 Task: Add the task  Develop a new customer relationship management (CRM) system to the section Agile Alphas in the project AgileAvail and add a Due Date to the respective task as 2023/09/20
Action: Mouse moved to (77, 306)
Screenshot: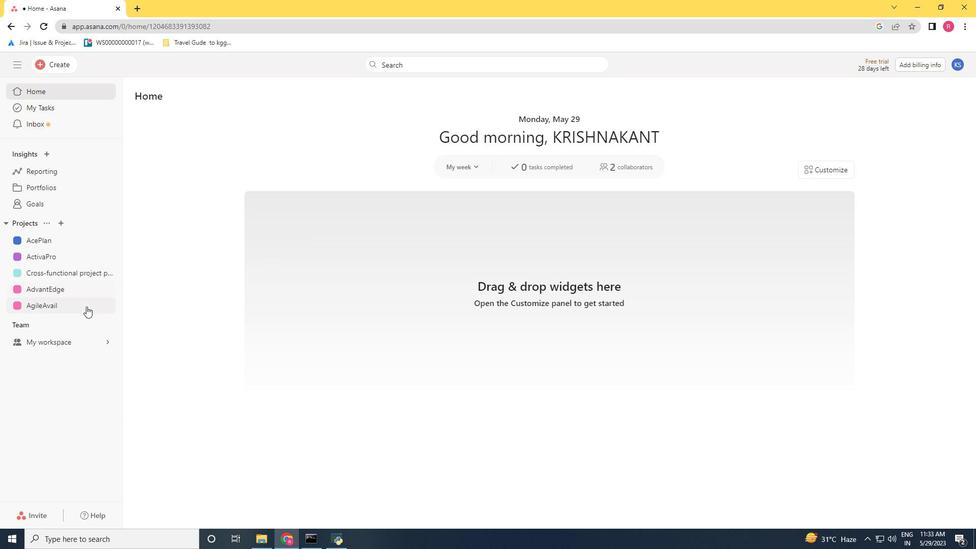 
Action: Mouse pressed left at (77, 306)
Screenshot: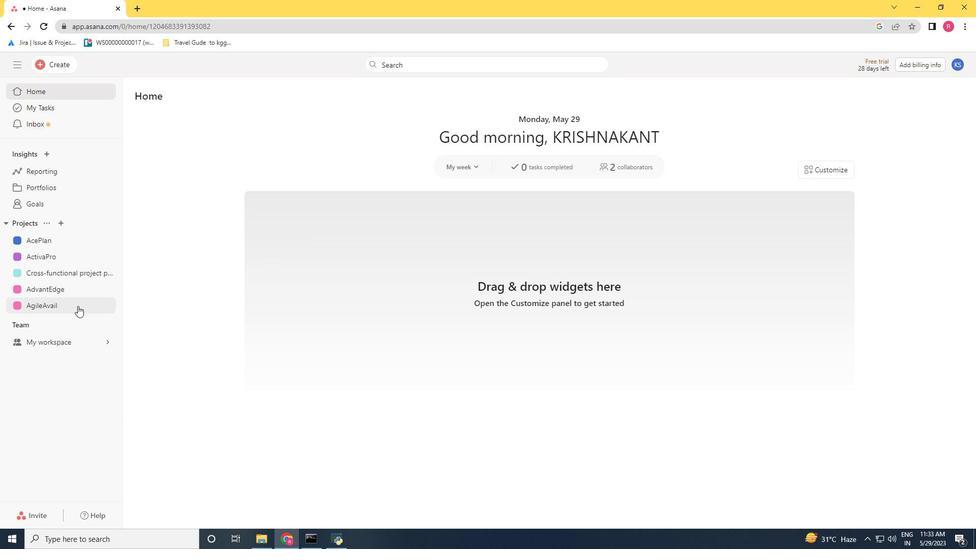 
Action: Mouse moved to (239, 313)
Screenshot: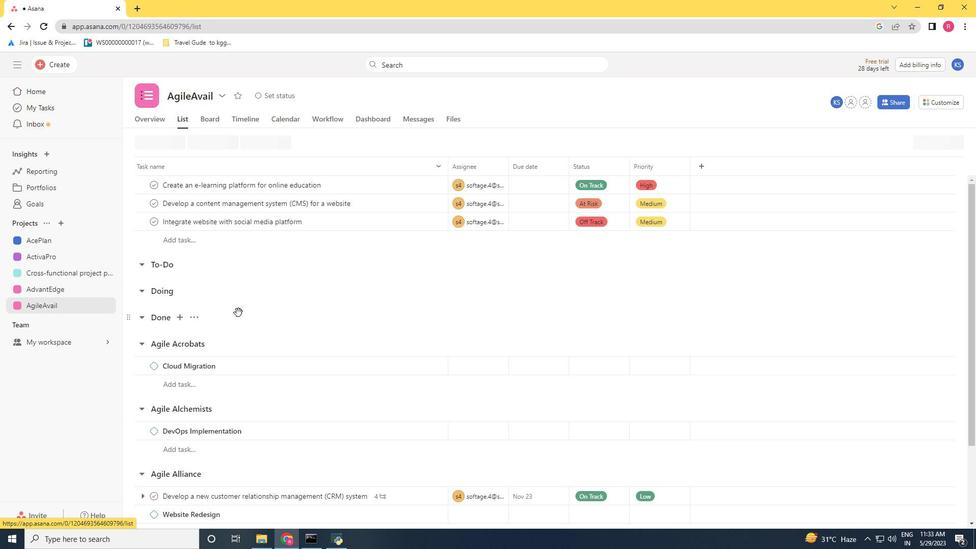 
Action: Mouse scrolled (239, 313) with delta (0, 0)
Screenshot: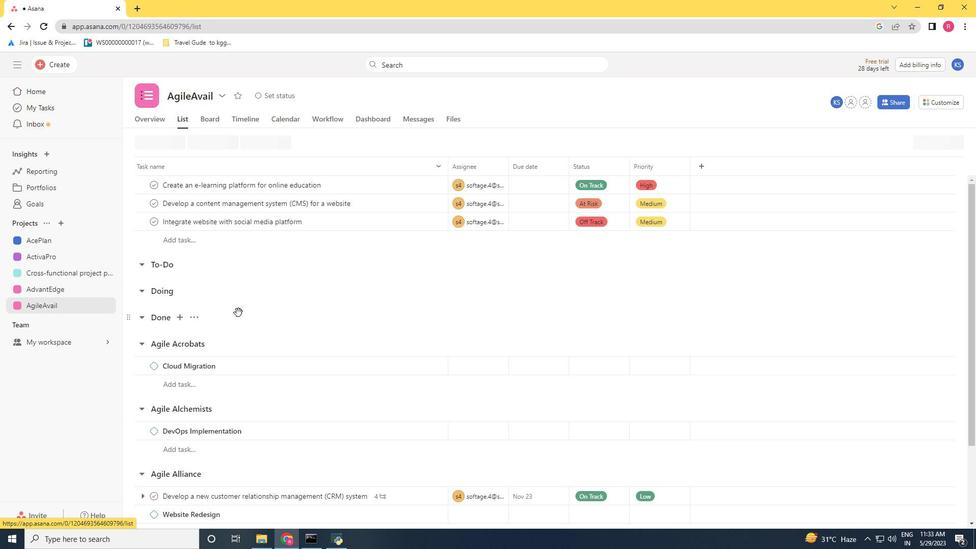 
Action: Mouse moved to (239, 317)
Screenshot: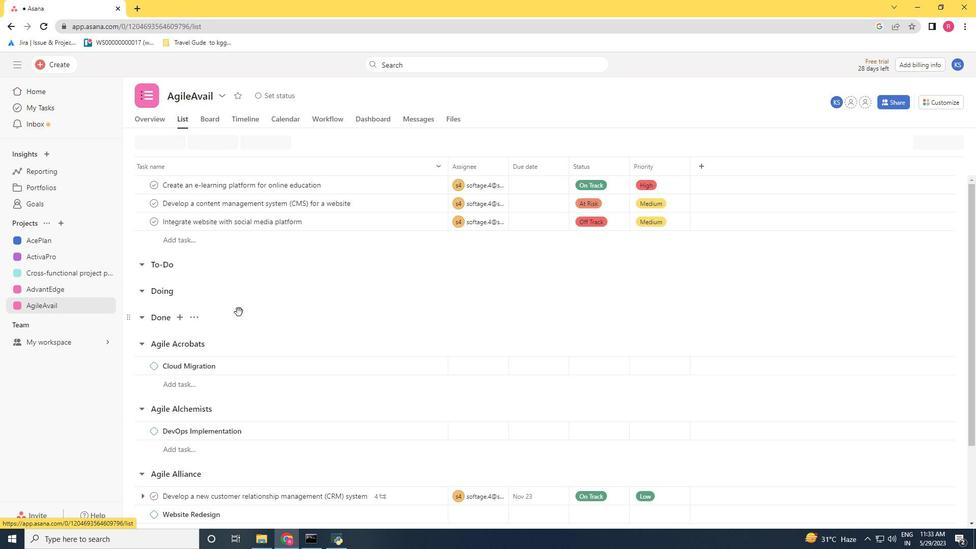 
Action: Mouse scrolled (239, 316) with delta (0, 0)
Screenshot: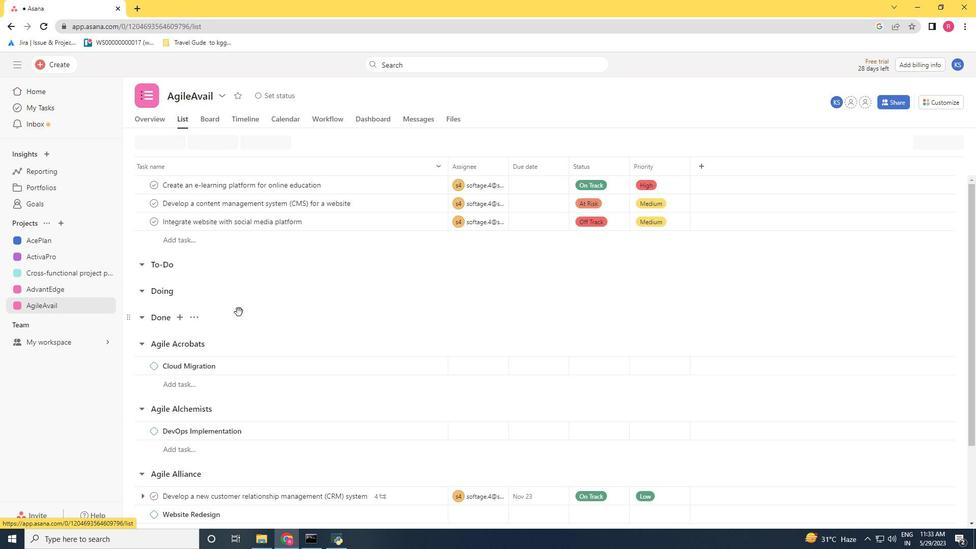 
Action: Mouse moved to (239, 320)
Screenshot: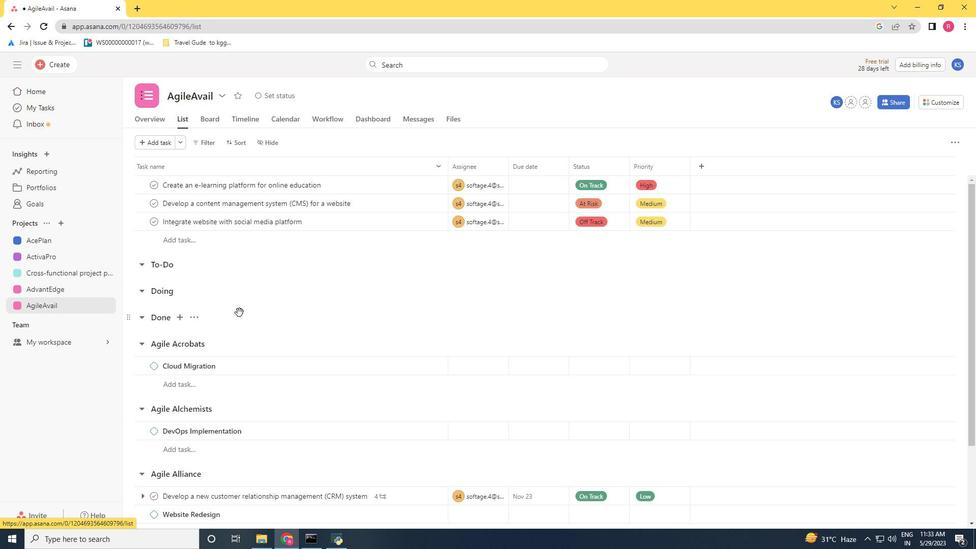 
Action: Mouse scrolled (239, 320) with delta (0, 0)
Screenshot: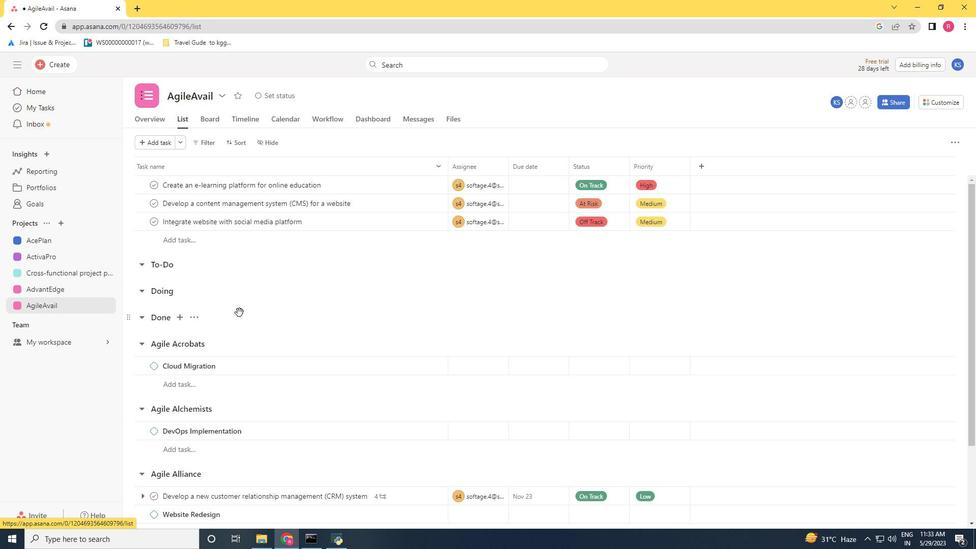 
Action: Mouse moved to (239, 330)
Screenshot: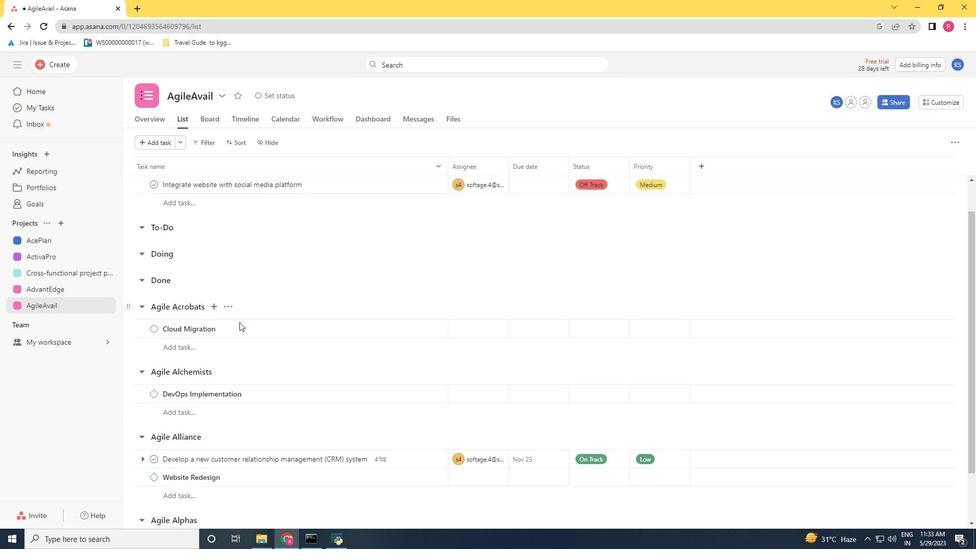 
Action: Mouse scrolled (239, 324) with delta (0, 0)
Screenshot: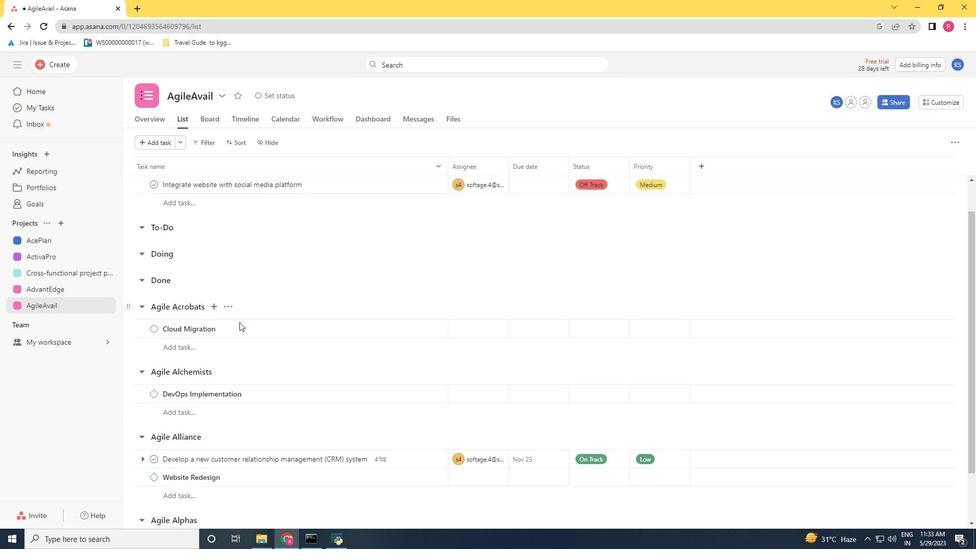 
Action: Mouse moved to (239, 339)
Screenshot: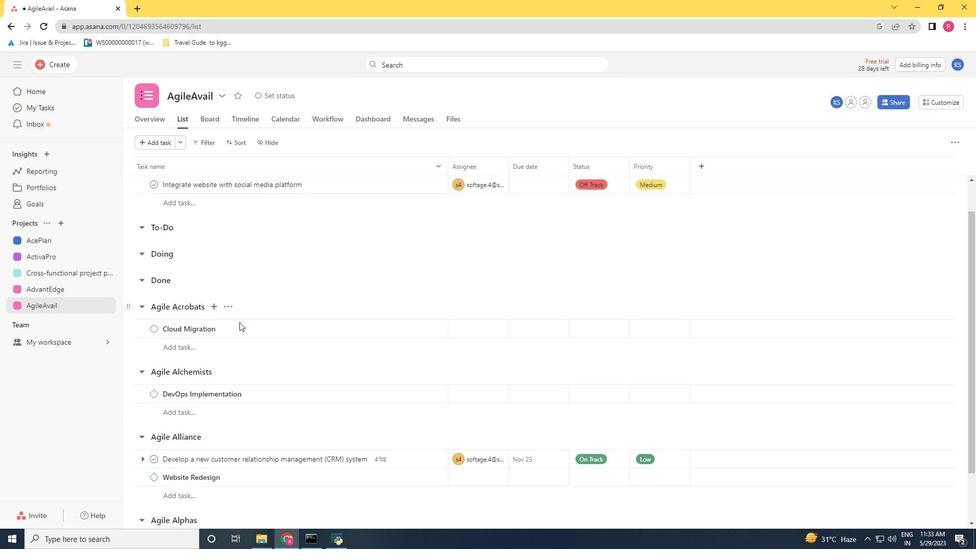 
Action: Mouse scrolled (239, 329) with delta (0, 0)
Screenshot: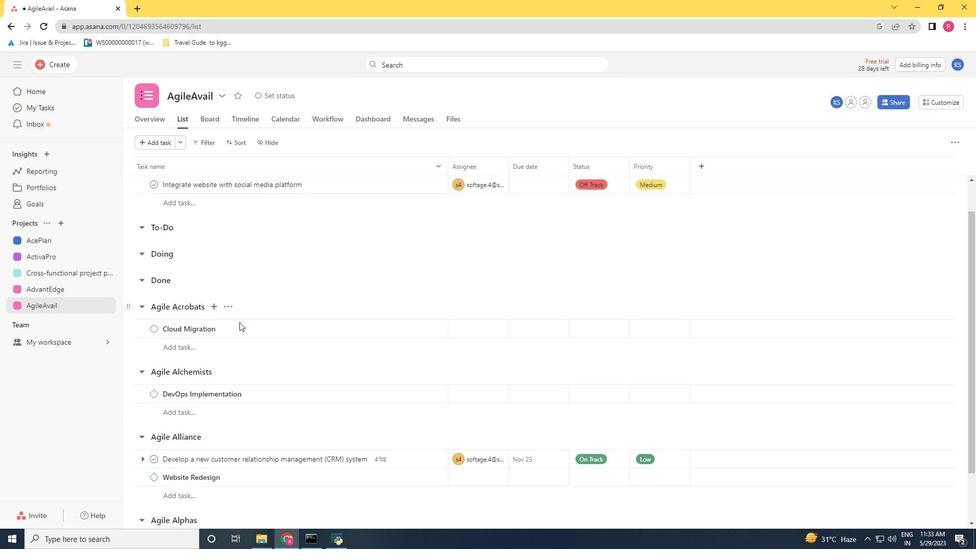 
Action: Mouse moved to (237, 364)
Screenshot: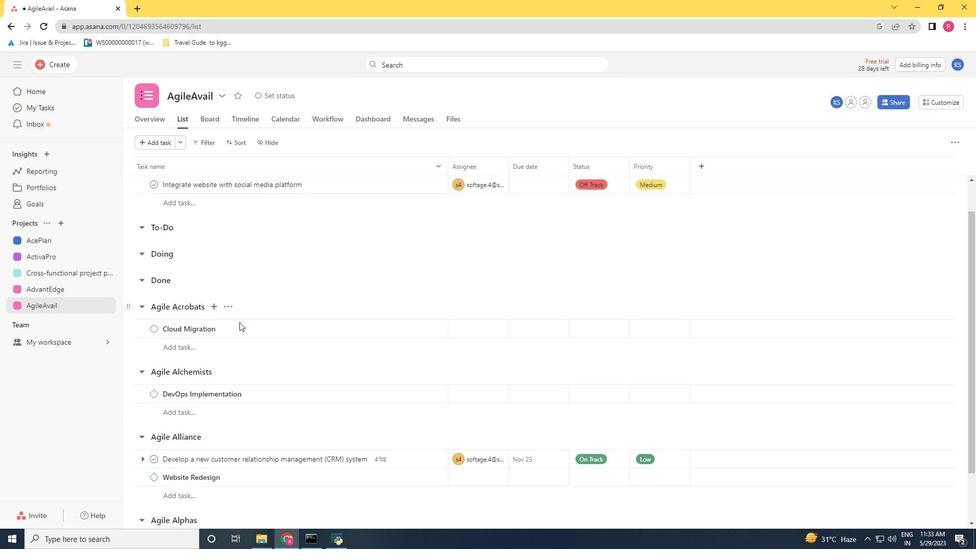 
Action: Mouse scrolled (238, 340) with delta (0, 0)
Screenshot: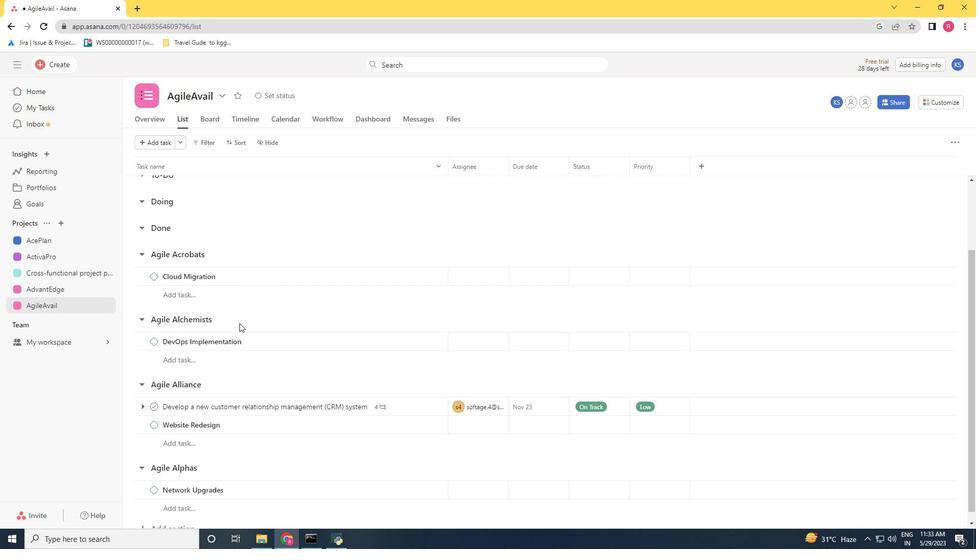 
Action: Mouse moved to (237, 366)
Screenshot: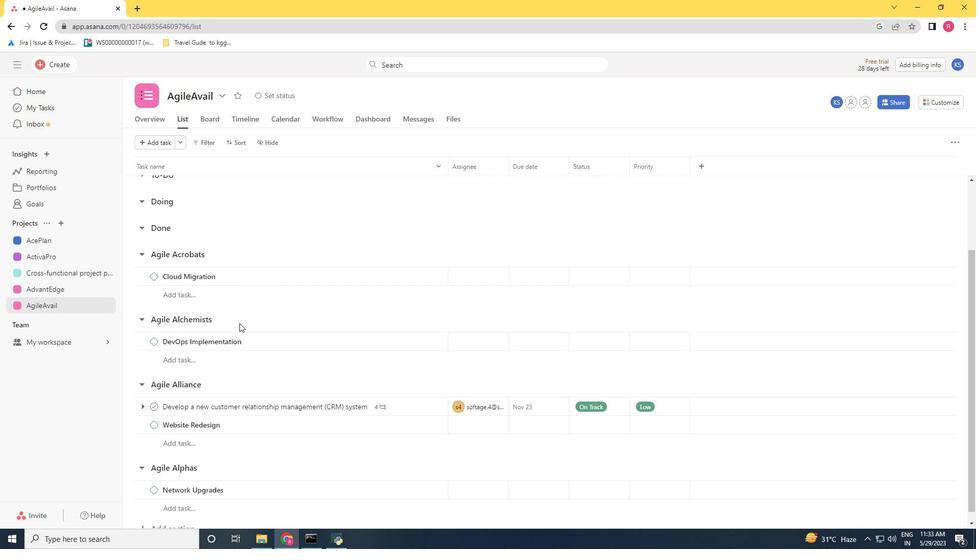 
Action: Mouse scrolled (237, 354) with delta (0, 0)
Screenshot: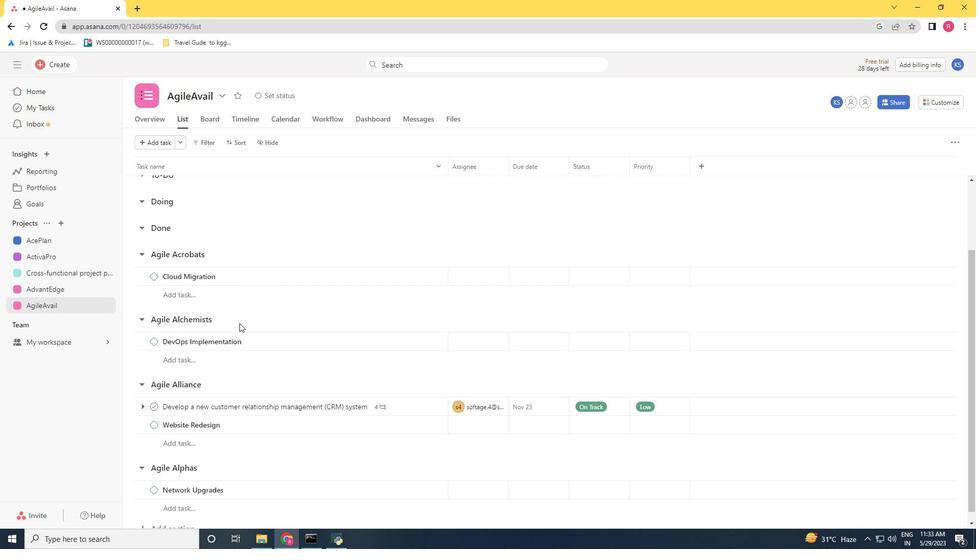 
Action: Mouse moved to (425, 400)
Screenshot: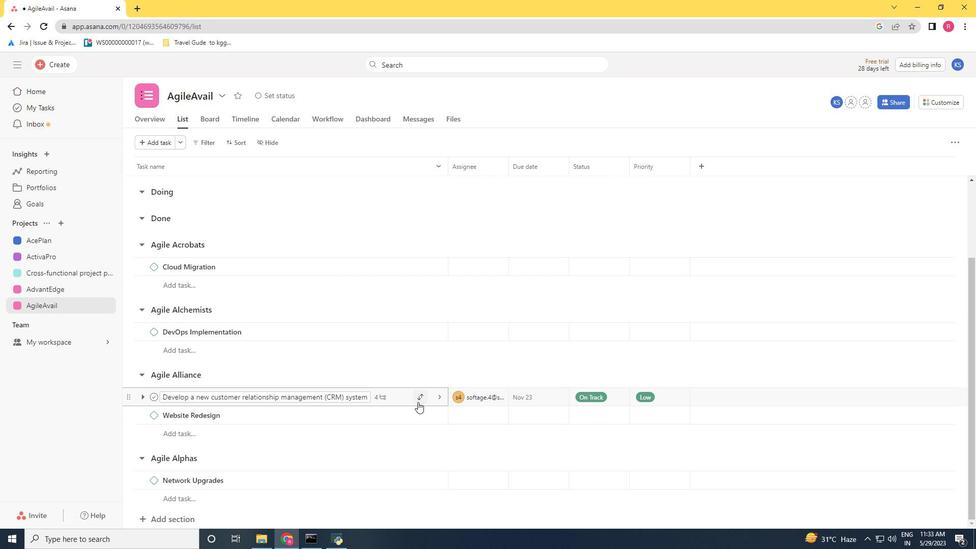 
Action: Mouse pressed left at (425, 400)
Screenshot: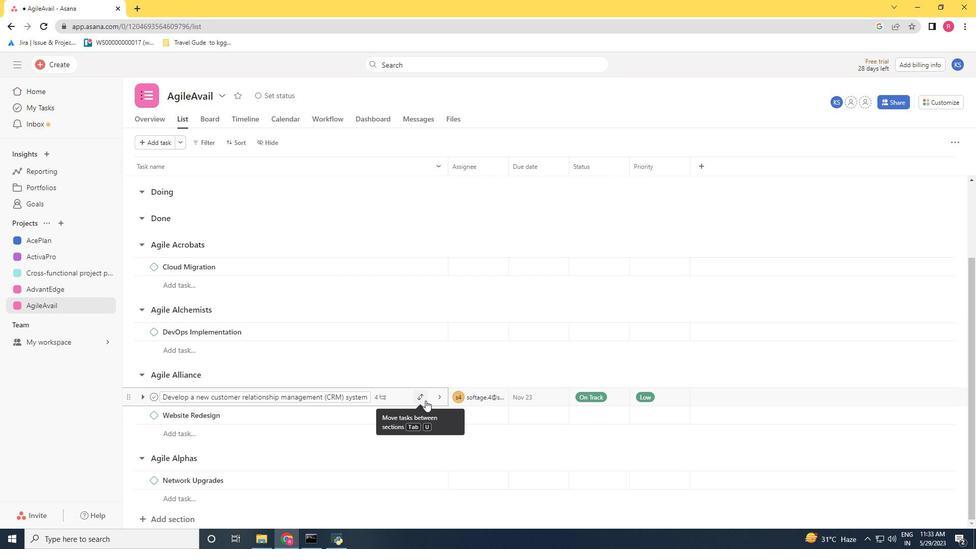 
Action: Mouse moved to (391, 373)
Screenshot: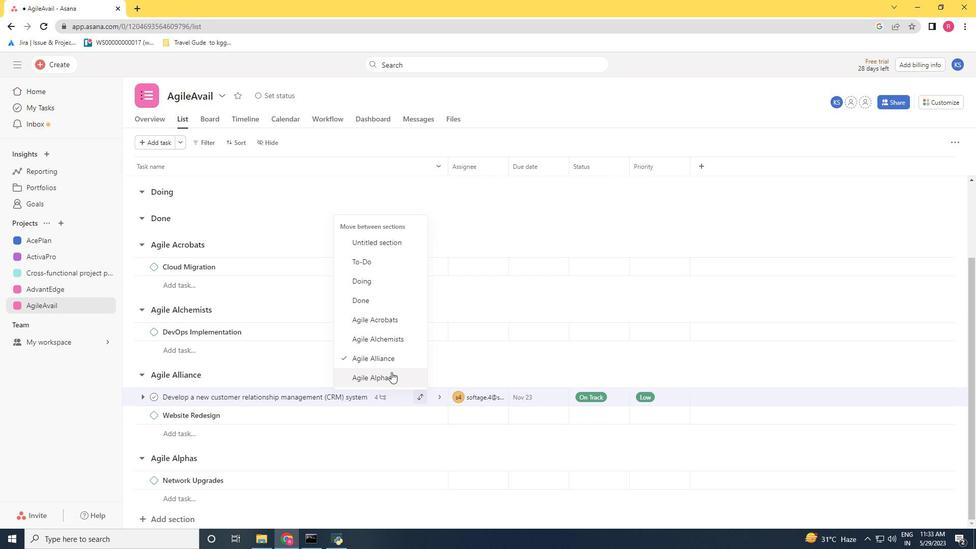 
Action: Mouse pressed left at (391, 373)
Screenshot: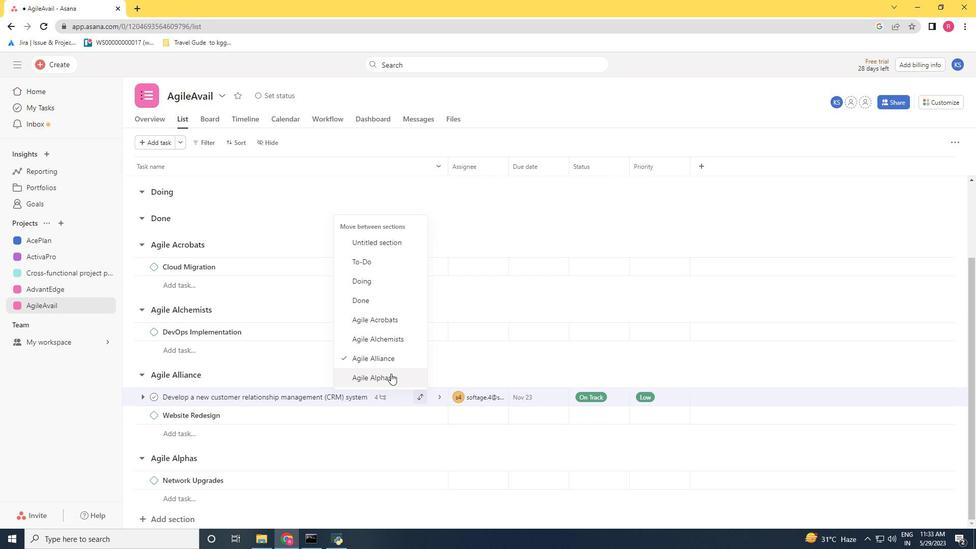 
Action: Mouse scrolled (391, 373) with delta (0, 0)
Screenshot: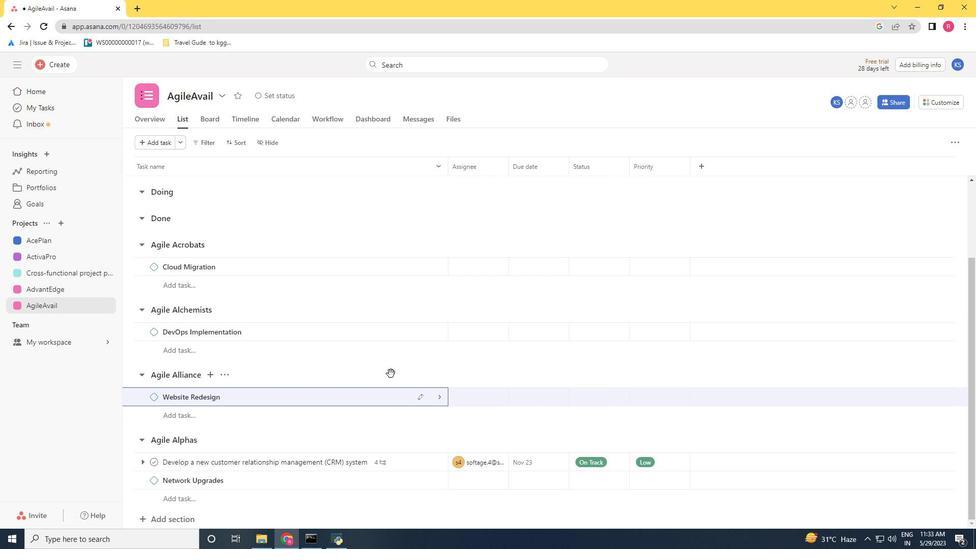 
Action: Mouse moved to (391, 376)
Screenshot: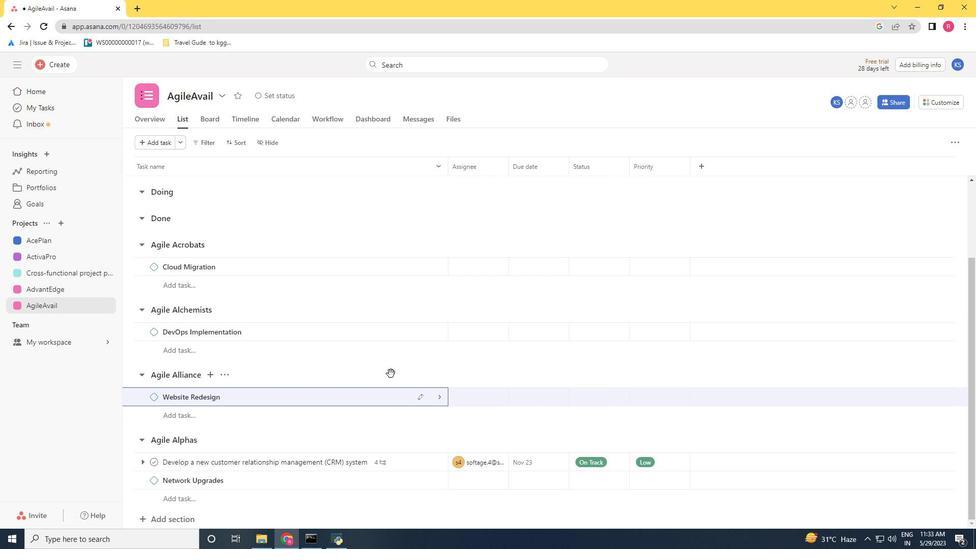 
Action: Mouse scrolled (391, 375) with delta (0, 0)
Screenshot: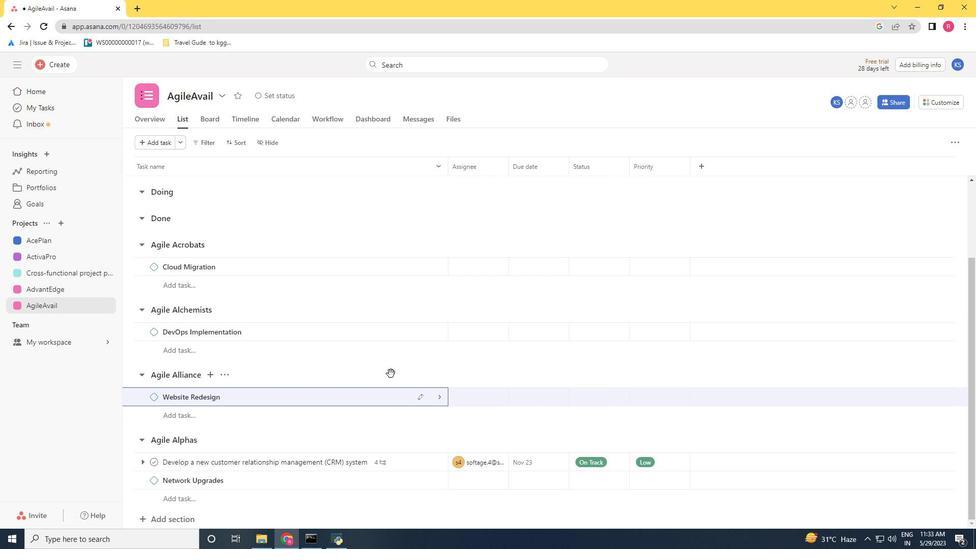 
Action: Mouse scrolled (391, 375) with delta (0, 0)
Screenshot: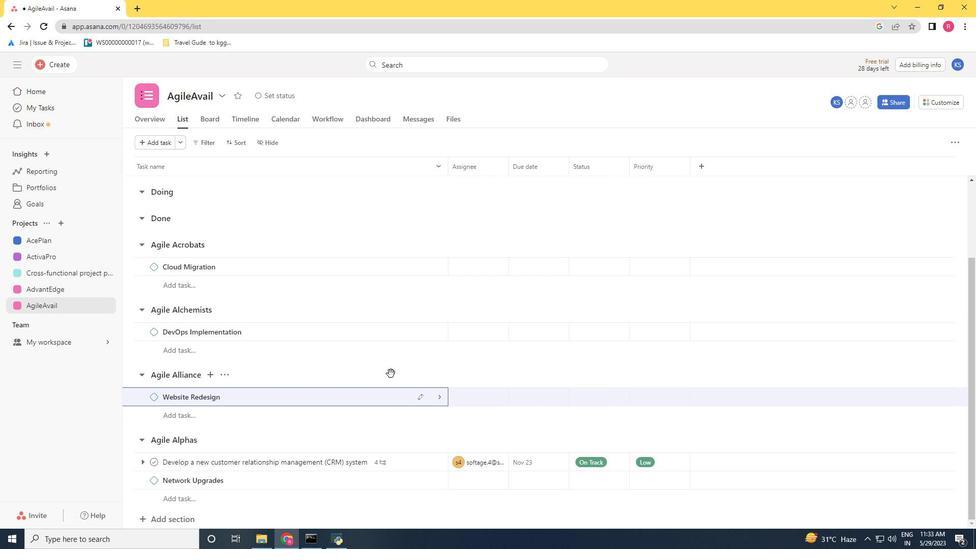 
Action: Mouse scrolled (391, 375) with delta (0, 0)
Screenshot: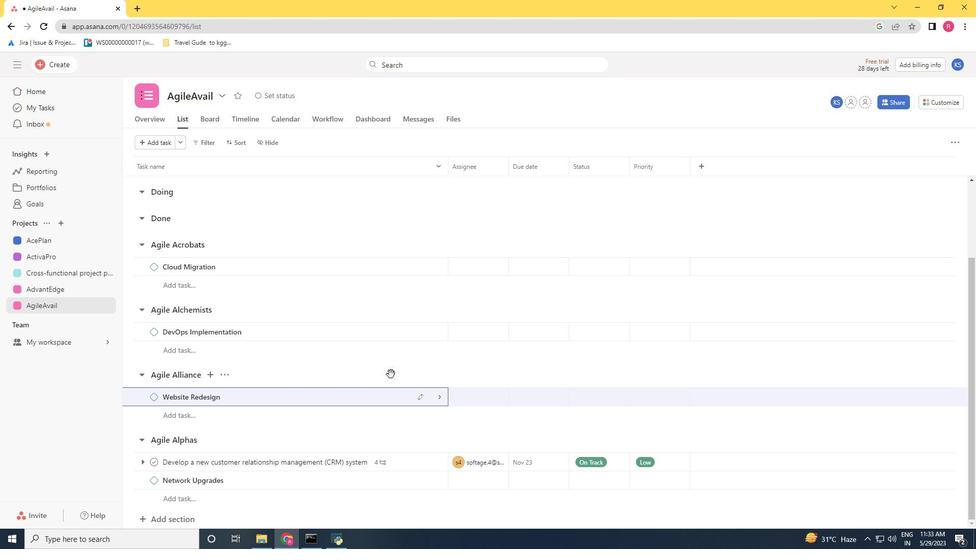 
Action: Mouse scrolled (391, 375) with delta (0, 0)
Screenshot: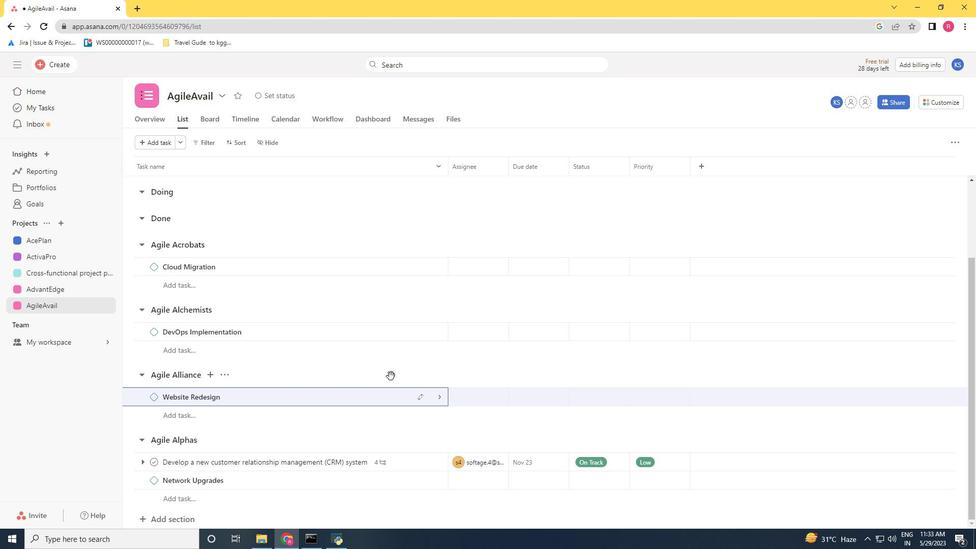 
Action: Mouse moved to (292, 451)
Screenshot: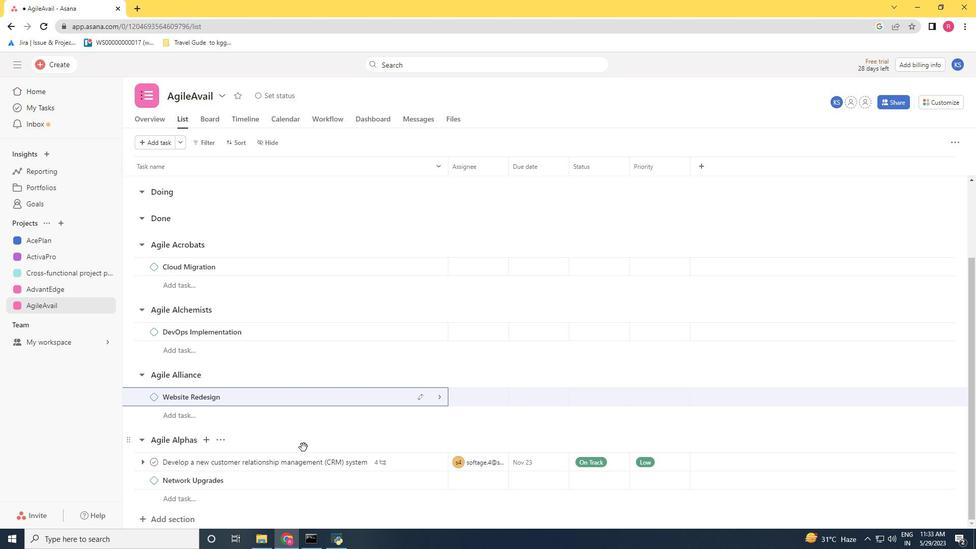 
Action: Mouse scrolled (292, 451) with delta (0, 0)
Screenshot: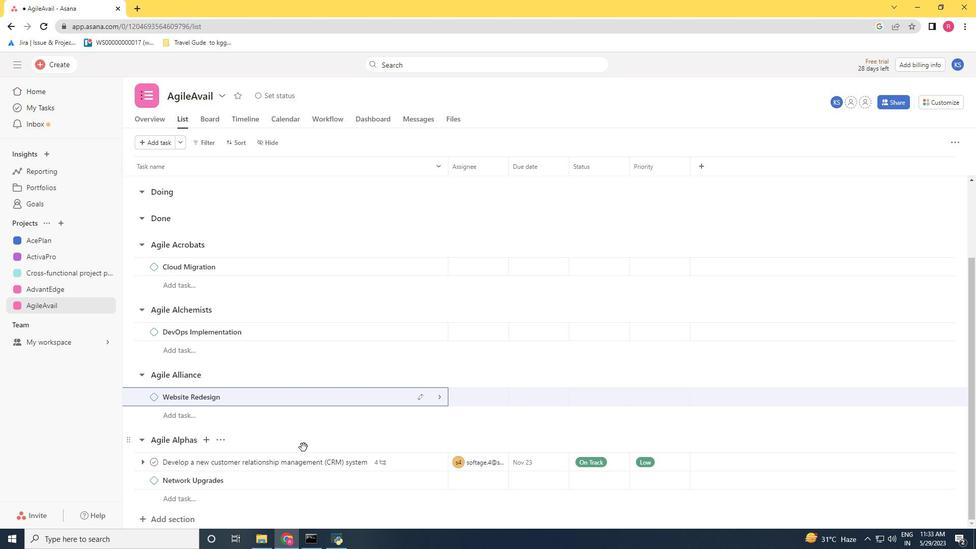 
Action: Mouse scrolled (292, 451) with delta (0, 0)
Screenshot: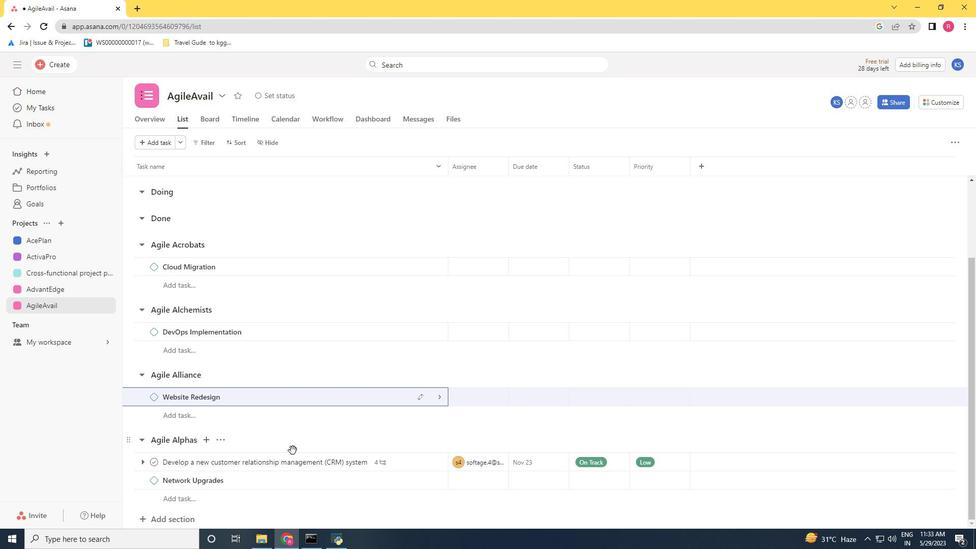 
Action: Mouse scrolled (292, 451) with delta (0, 0)
Screenshot: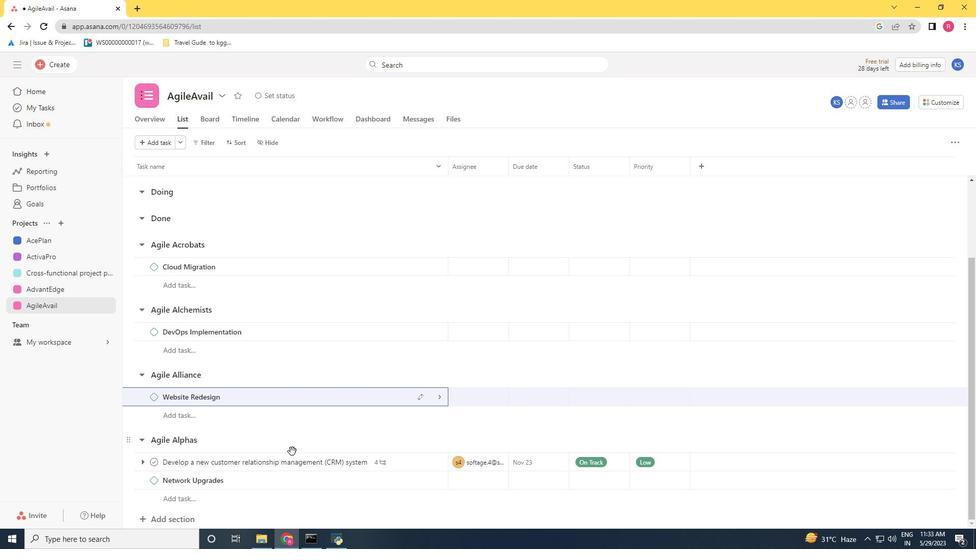 
Action: Mouse moved to (558, 460)
Screenshot: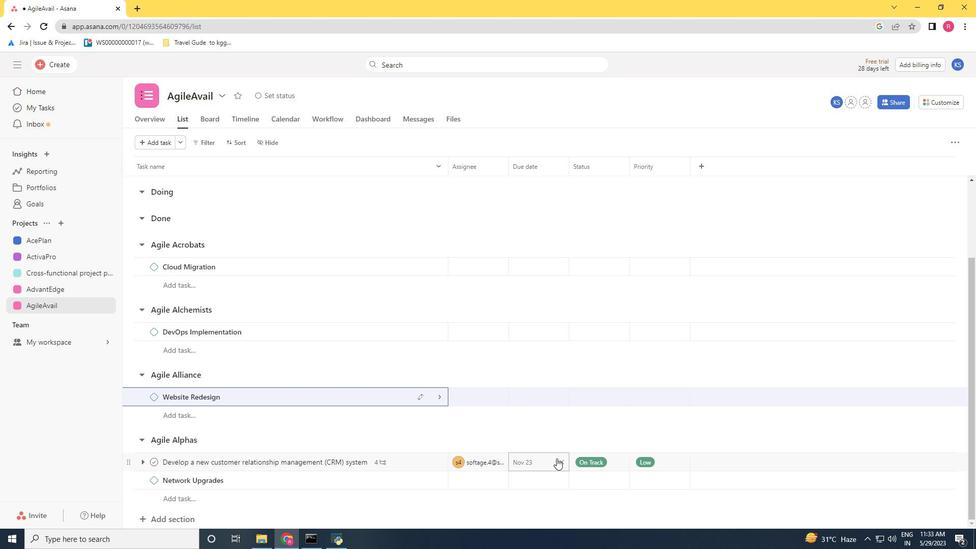 
Action: Mouse pressed left at (558, 460)
Screenshot: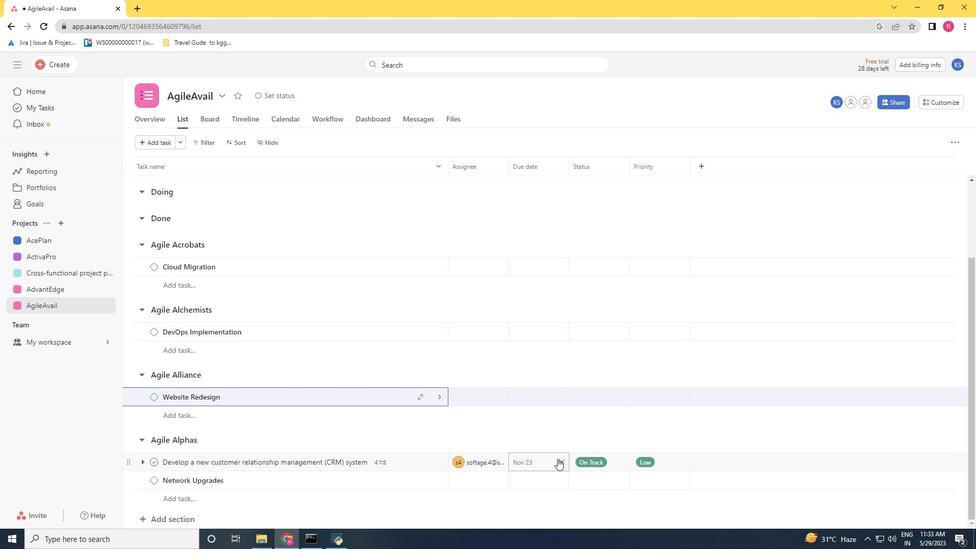 
Action: Mouse moved to (542, 460)
Screenshot: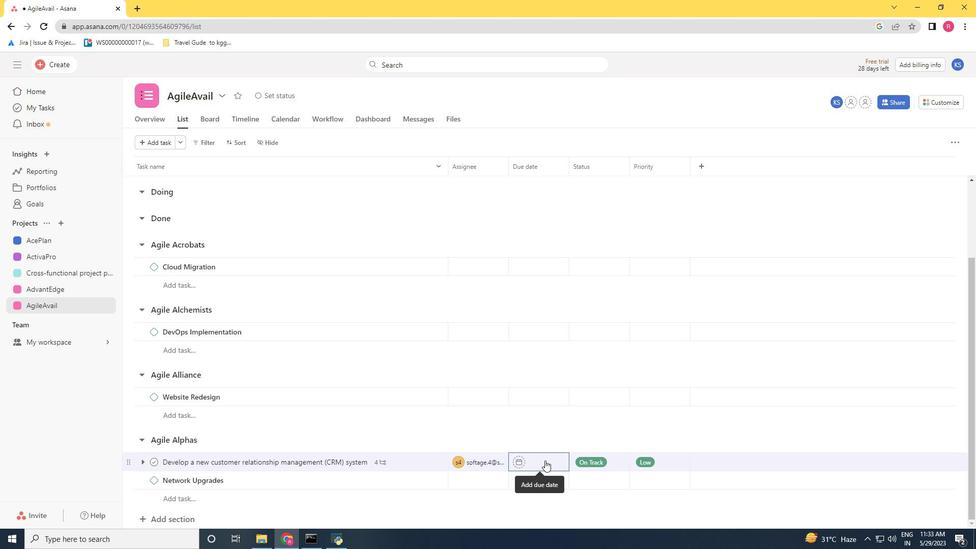 
Action: Mouse pressed left at (542, 460)
Screenshot: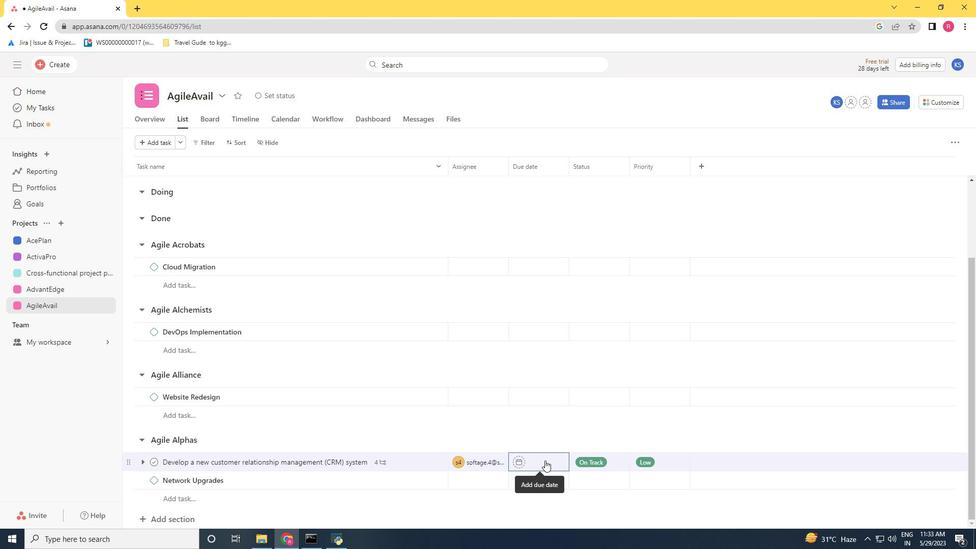 
Action: Mouse moved to (638, 297)
Screenshot: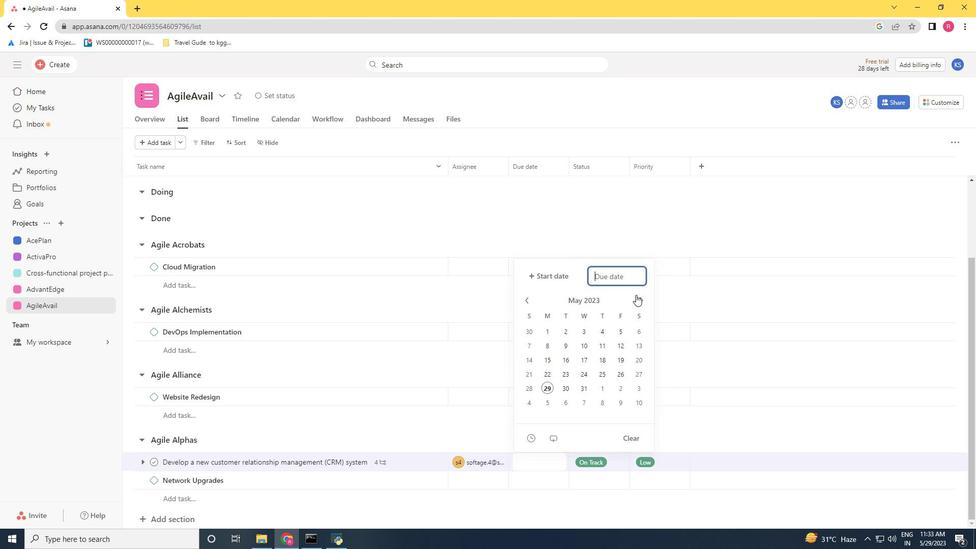 
Action: Mouse pressed left at (638, 297)
Screenshot: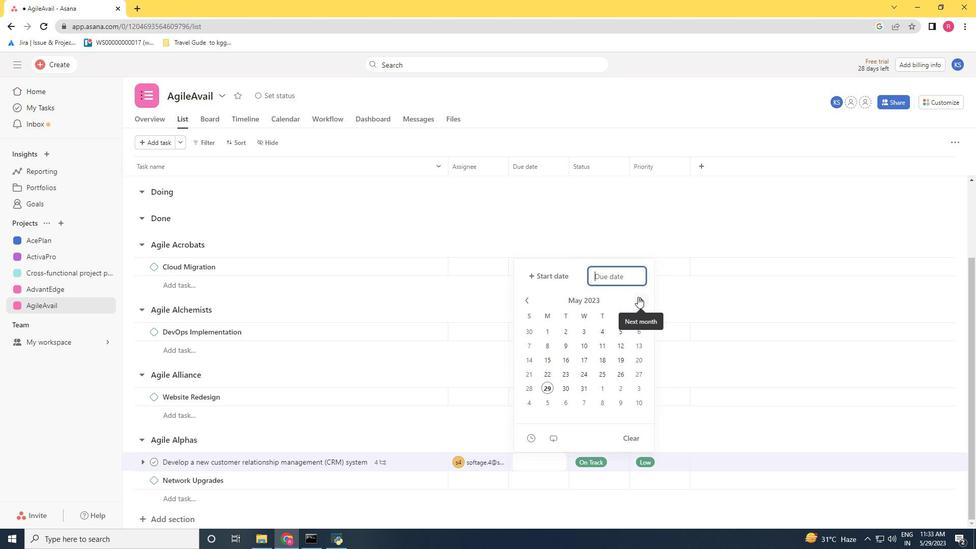 
Action: Mouse pressed left at (638, 297)
Screenshot: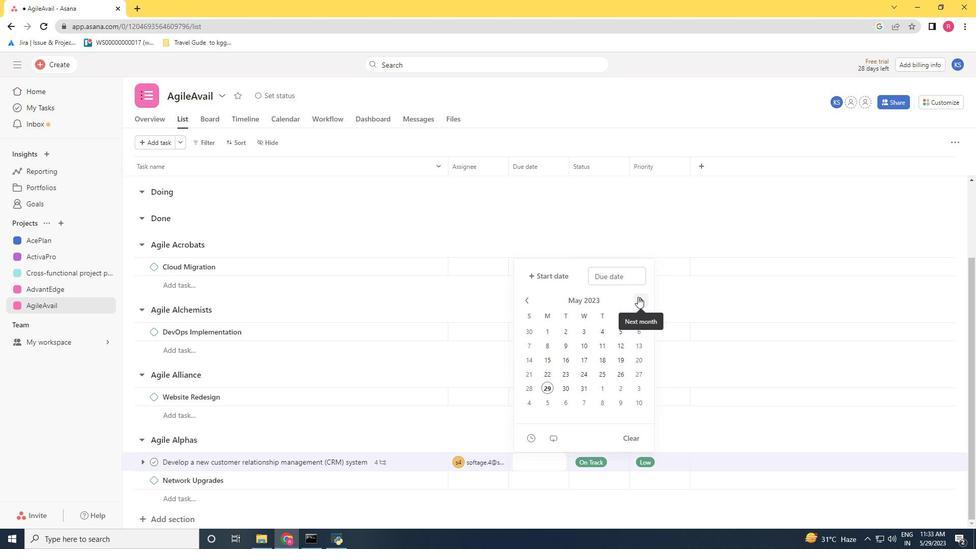 
Action: Mouse pressed left at (638, 297)
Screenshot: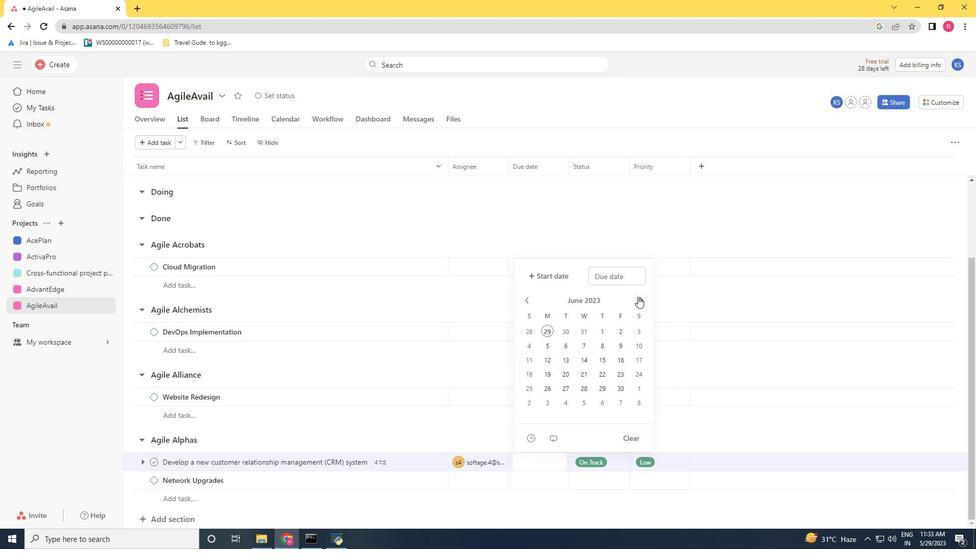 
Action: Mouse pressed left at (638, 297)
Screenshot: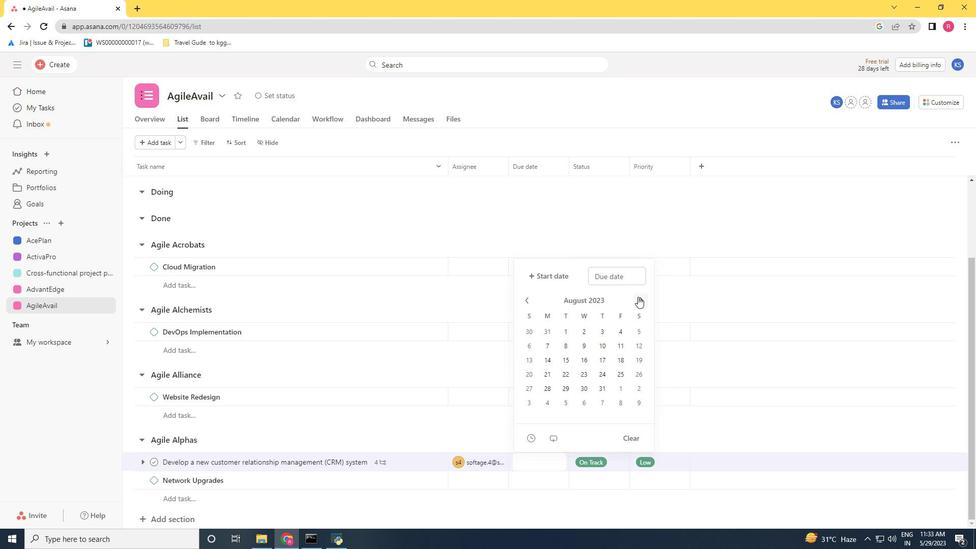 
Action: Mouse moved to (583, 373)
Screenshot: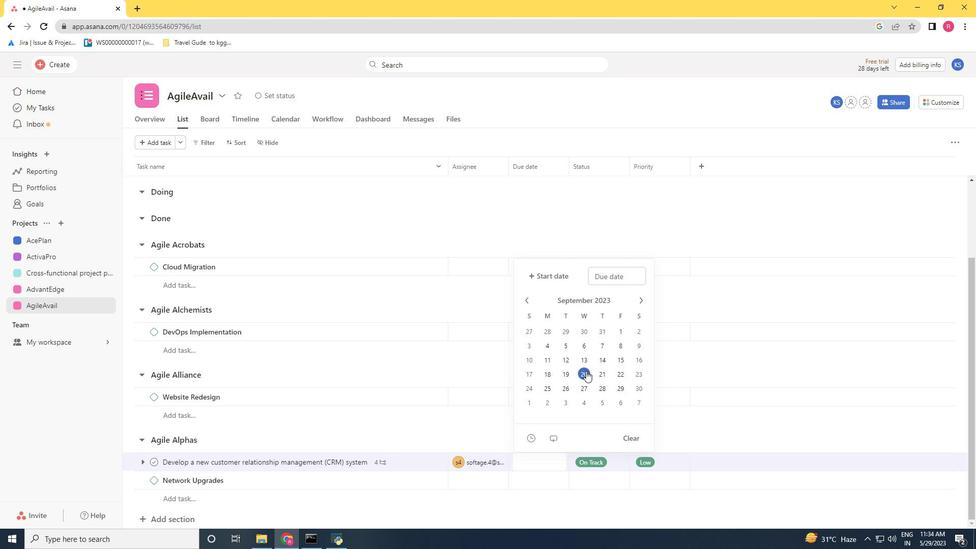 
Action: Mouse pressed left at (583, 373)
Screenshot: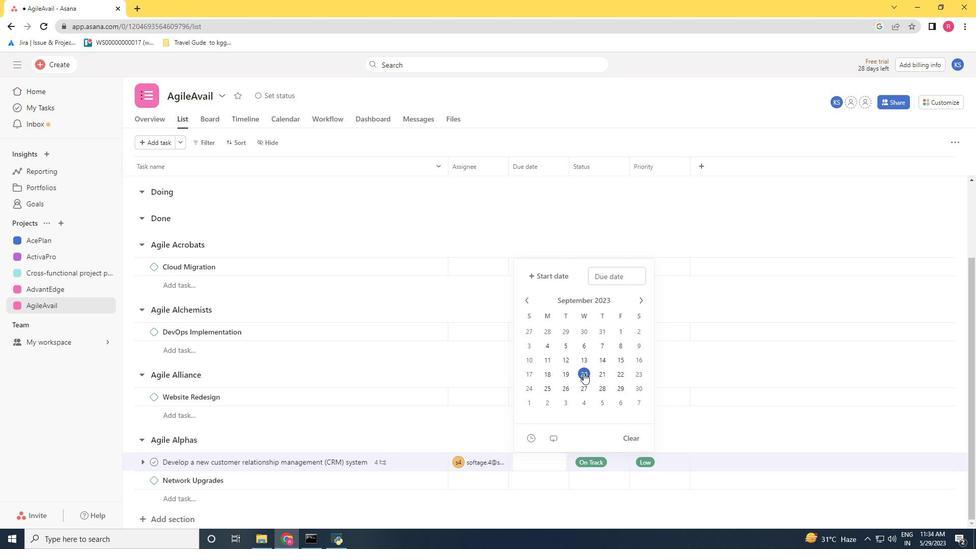 
Action: Mouse moved to (66, 391)
Screenshot: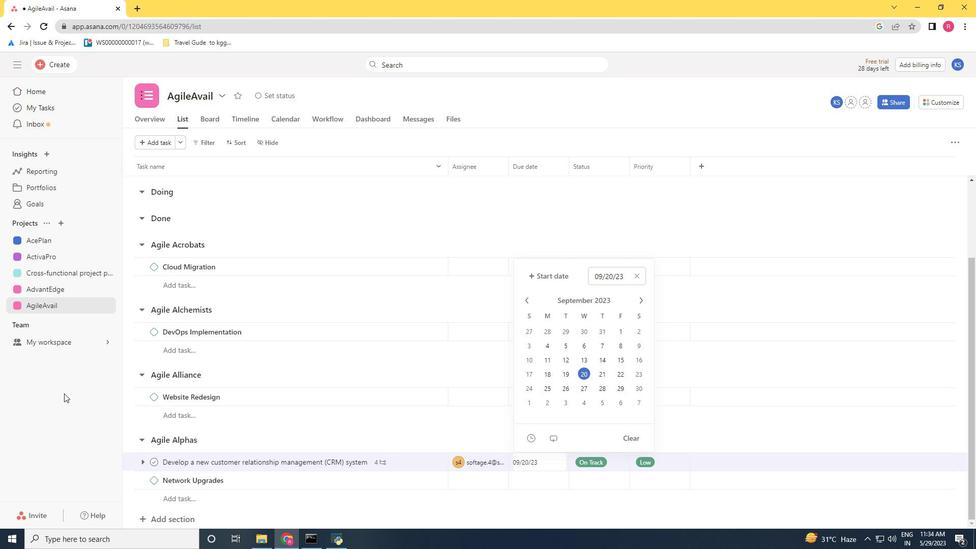 
Action: Mouse pressed left at (66, 391)
Screenshot: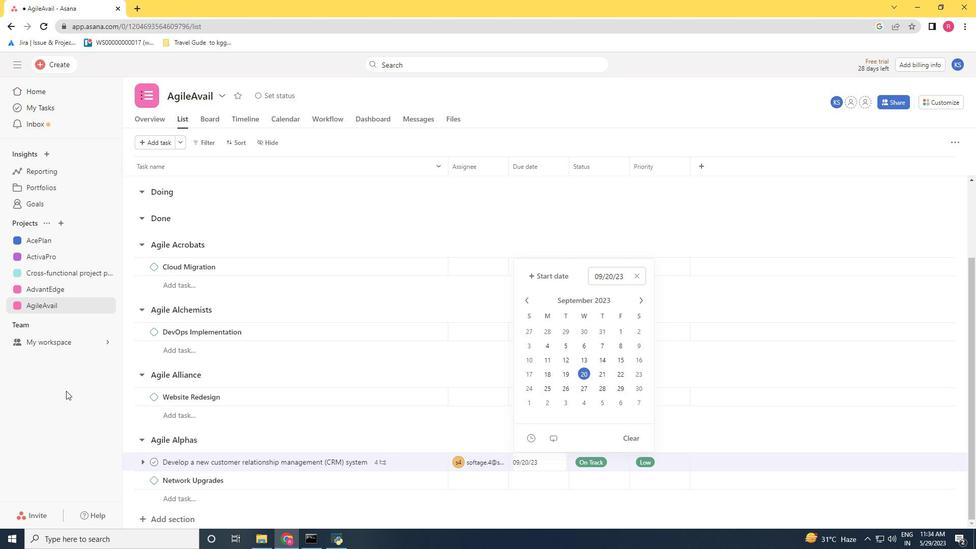 
